 Task: Put "Image A" in They travelled - to the Andes in Landscape of Adrenaline Trailer
Action: Mouse moved to (133, 65)
Screenshot: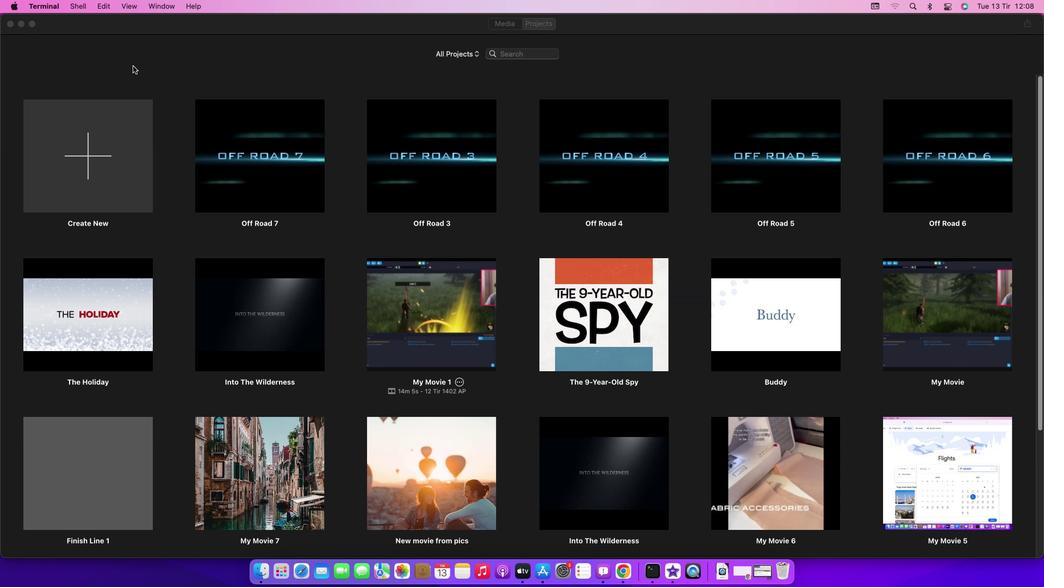 
Action: Mouse pressed left at (133, 65)
Screenshot: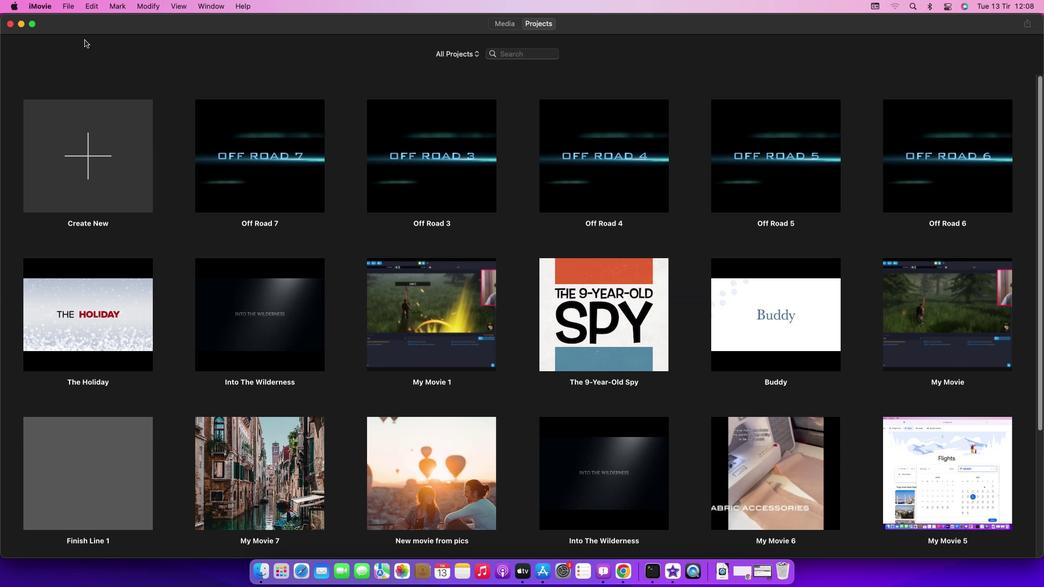 
Action: Mouse moved to (72, 10)
Screenshot: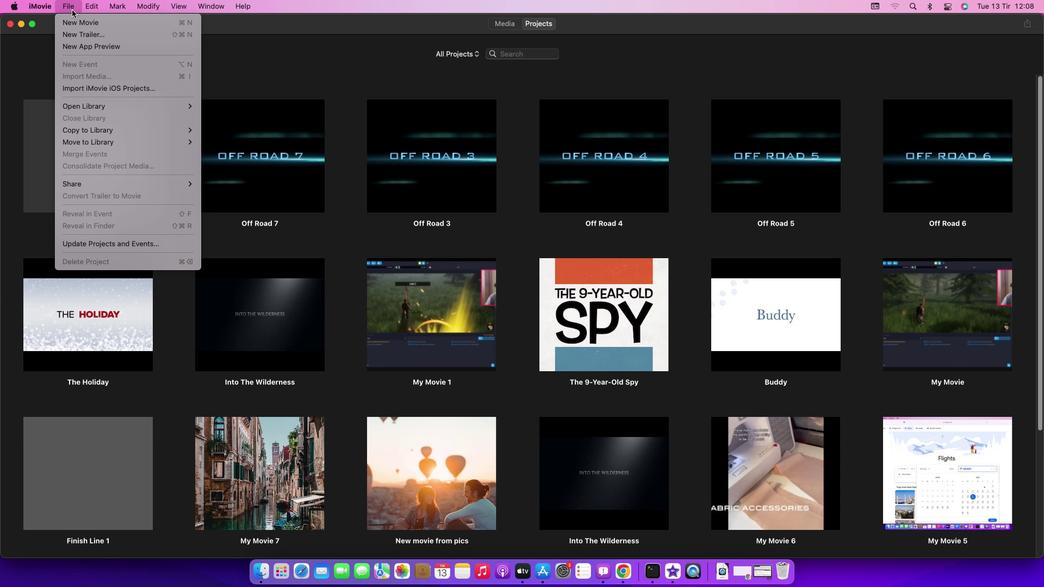 
Action: Mouse pressed left at (72, 10)
Screenshot: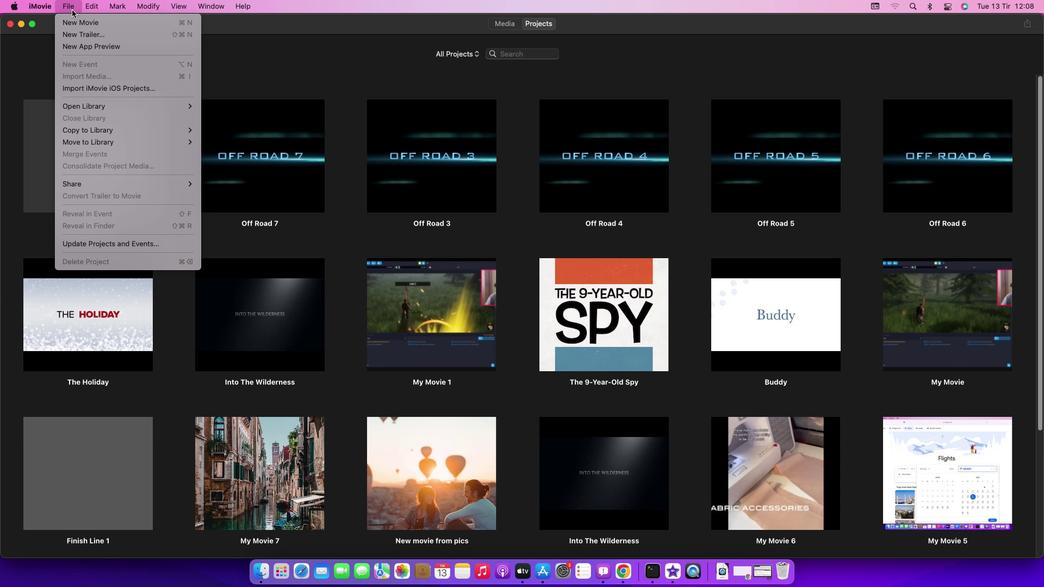 
Action: Mouse moved to (83, 35)
Screenshot: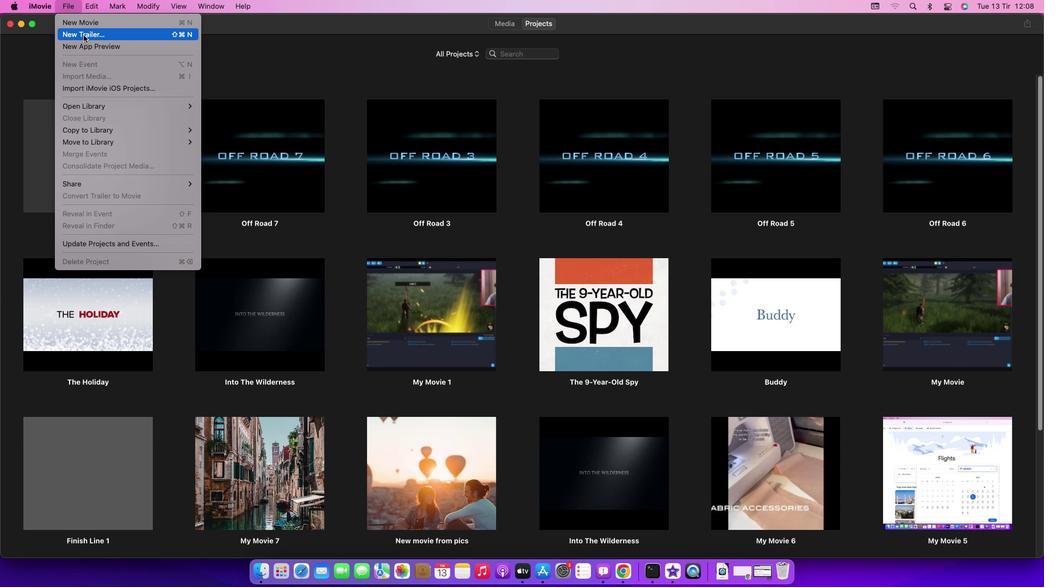 
Action: Mouse pressed left at (83, 35)
Screenshot: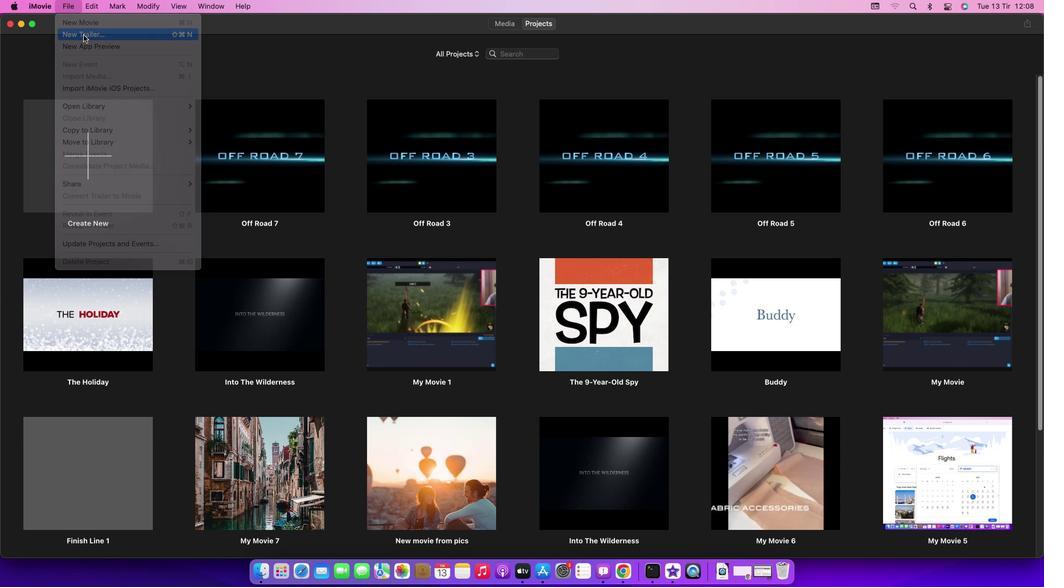 
Action: Mouse moved to (619, 310)
Screenshot: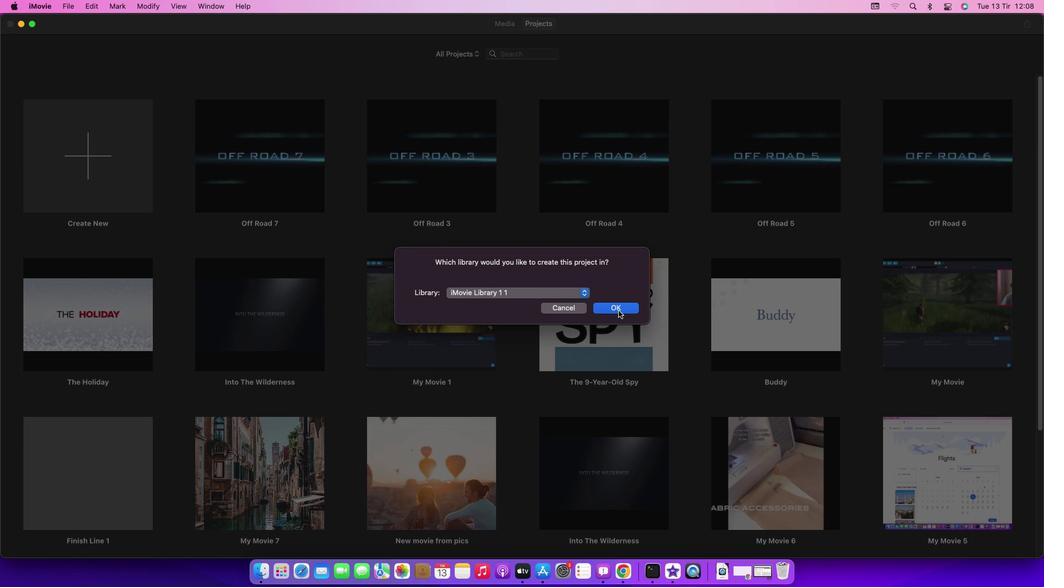 
Action: Mouse pressed left at (619, 310)
Screenshot: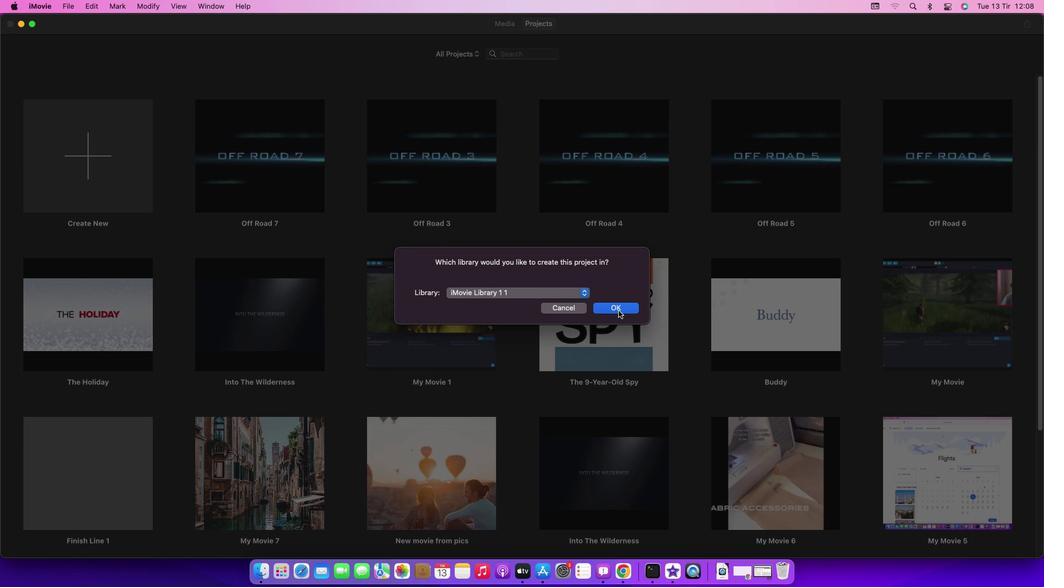 
Action: Mouse moved to (526, 221)
Screenshot: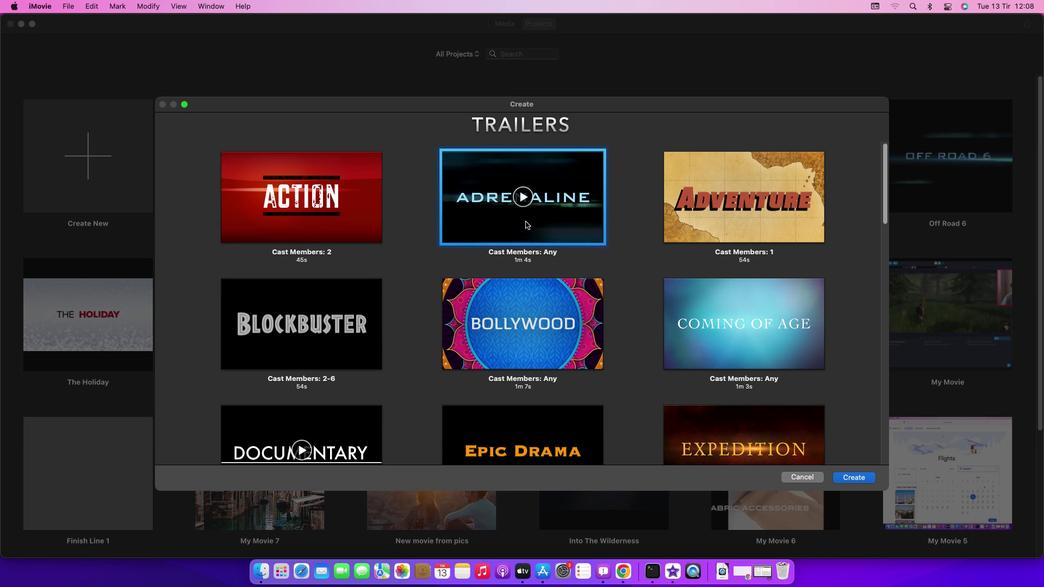 
Action: Mouse pressed left at (526, 221)
Screenshot: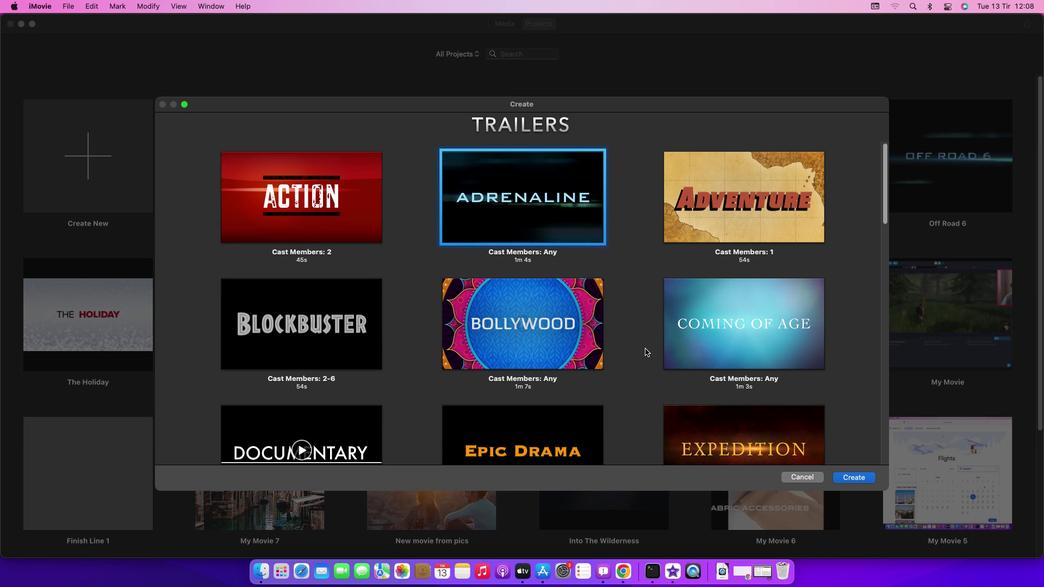 
Action: Mouse moved to (844, 478)
Screenshot: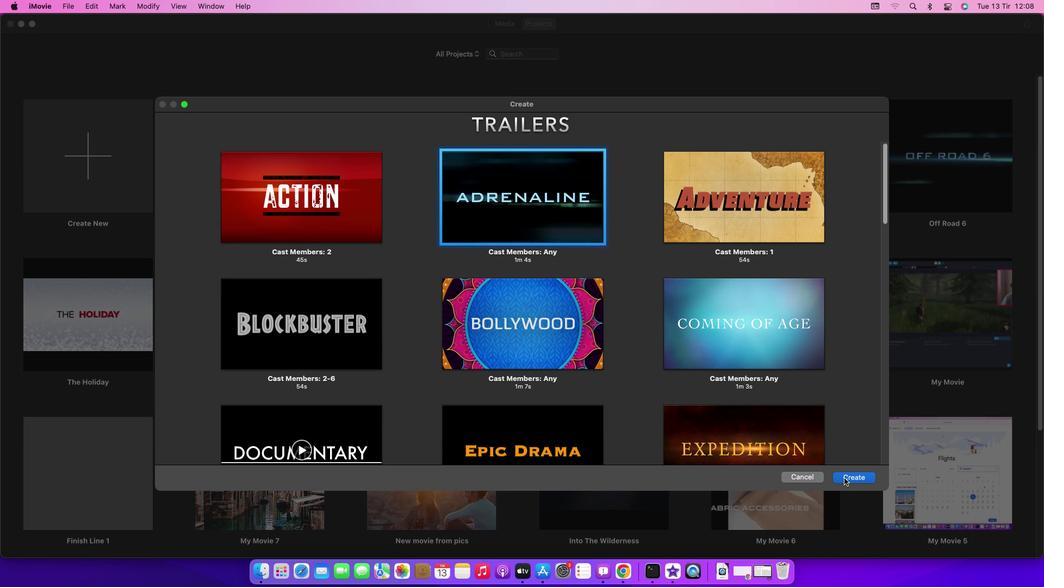 
Action: Mouse pressed left at (844, 478)
Screenshot: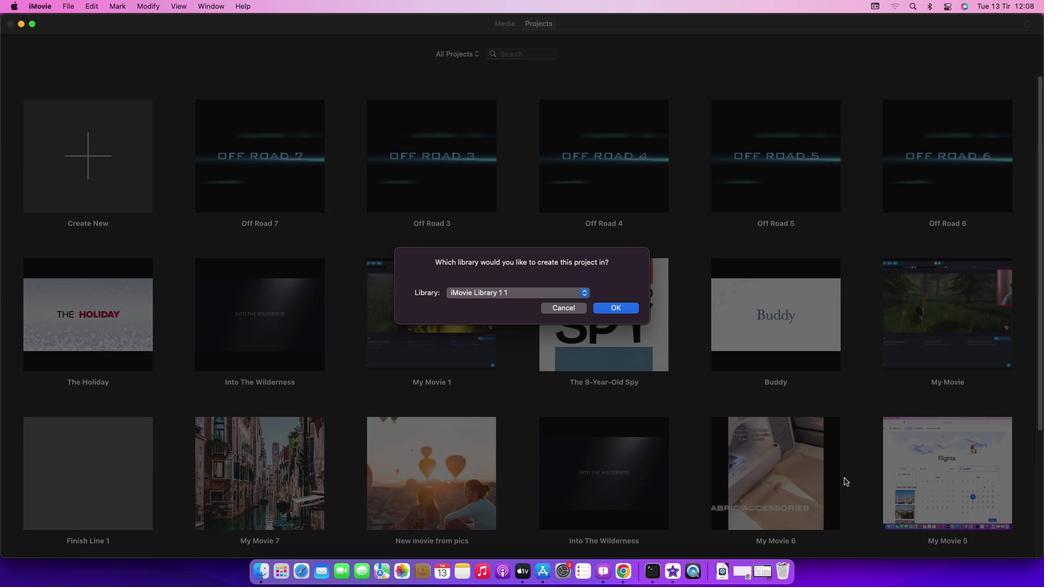 
Action: Mouse moved to (515, 323)
Screenshot: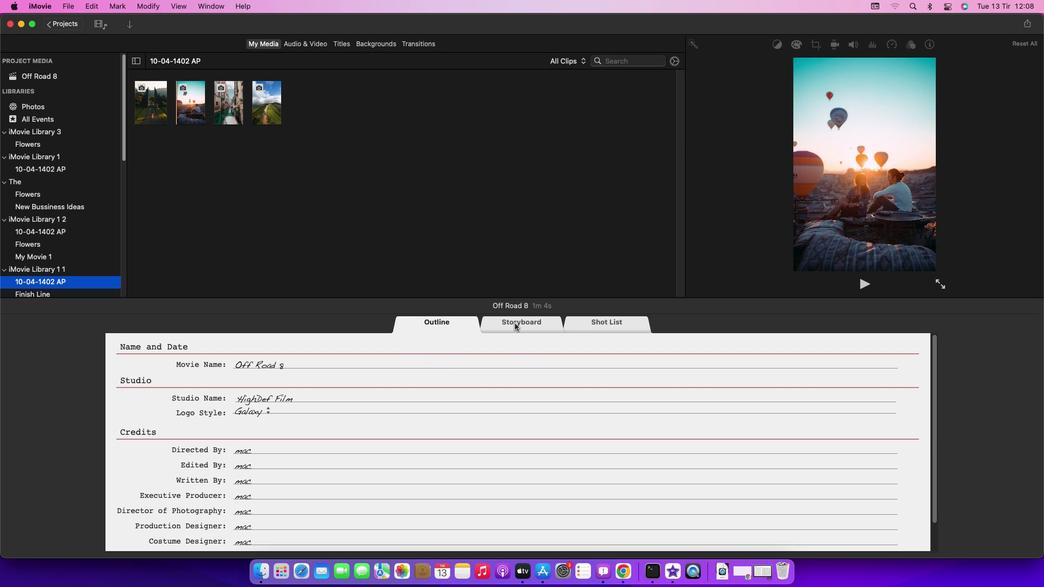 
Action: Mouse pressed left at (515, 323)
Screenshot: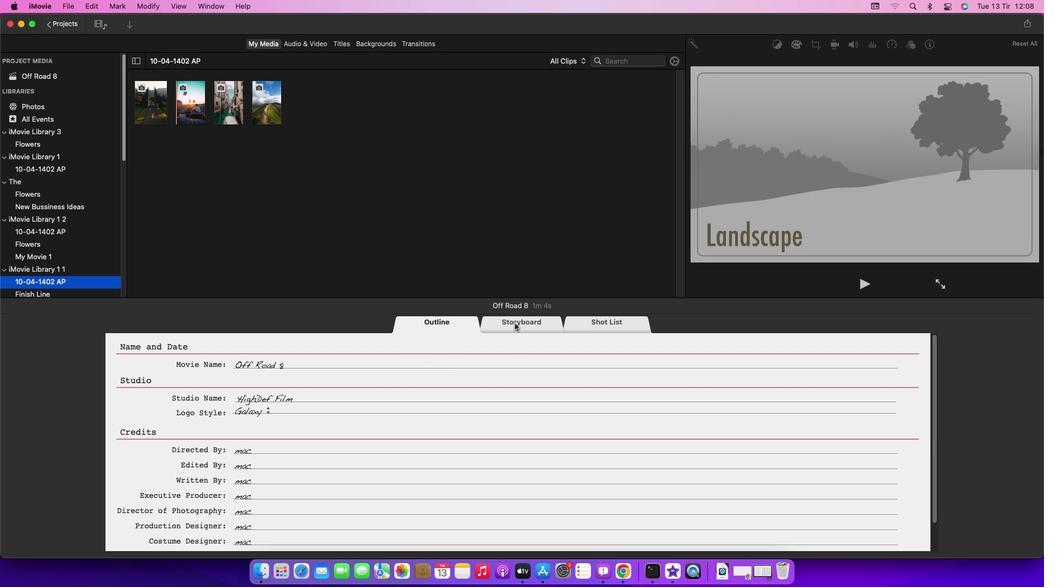 
Action: Mouse moved to (385, 409)
Screenshot: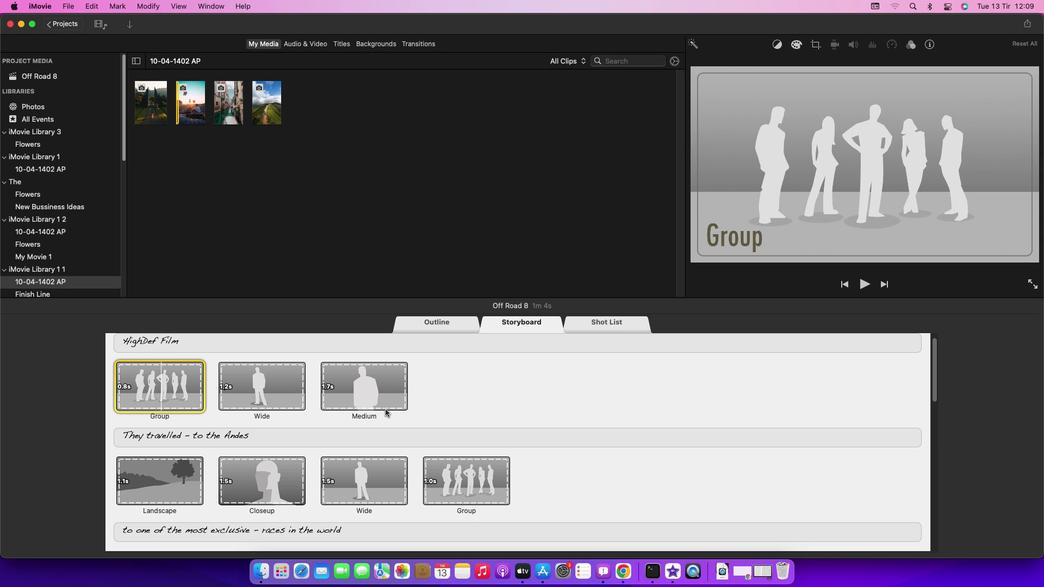 
Action: Mouse scrolled (385, 409) with delta (0, 0)
Screenshot: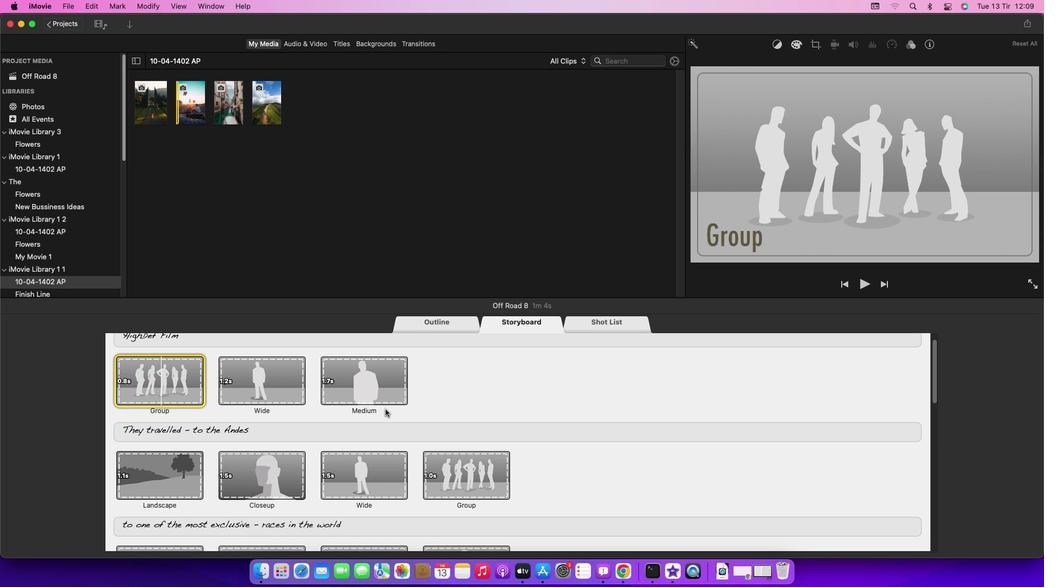 
Action: Mouse scrolled (385, 409) with delta (0, 0)
Screenshot: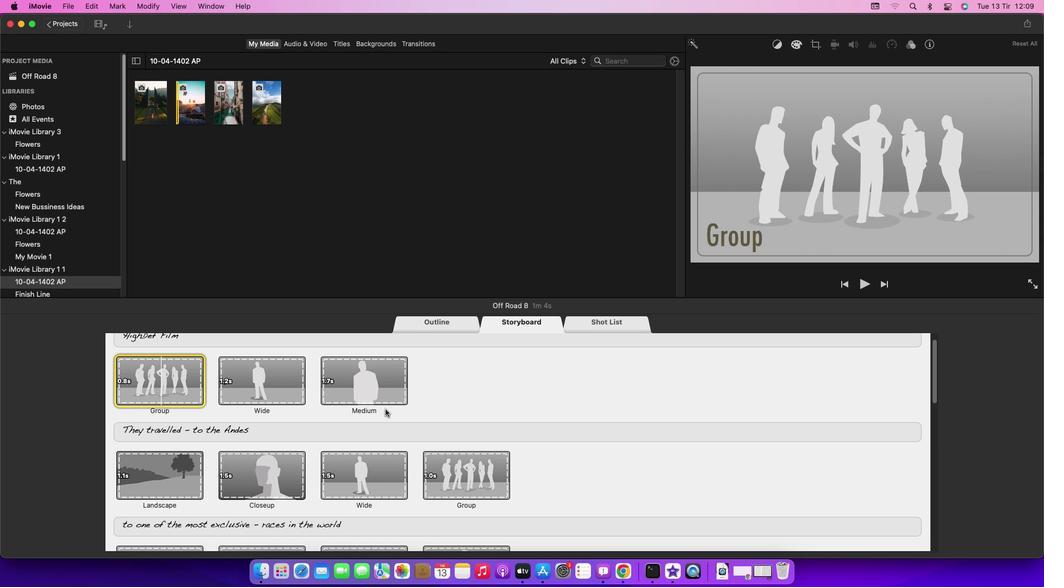 
Action: Mouse scrolled (385, 409) with delta (0, 0)
Screenshot: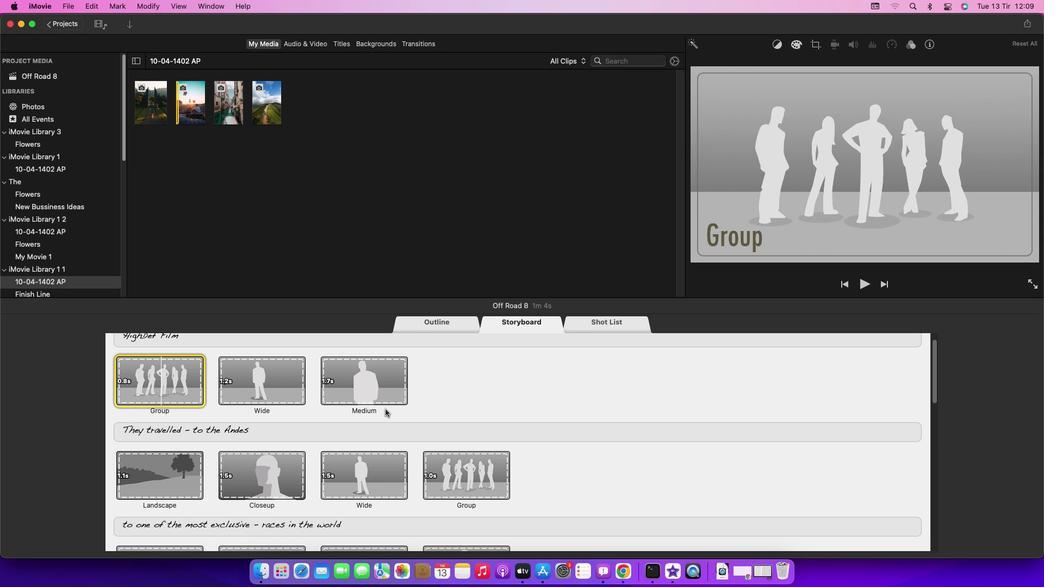 
Action: Mouse scrolled (385, 409) with delta (0, 0)
Screenshot: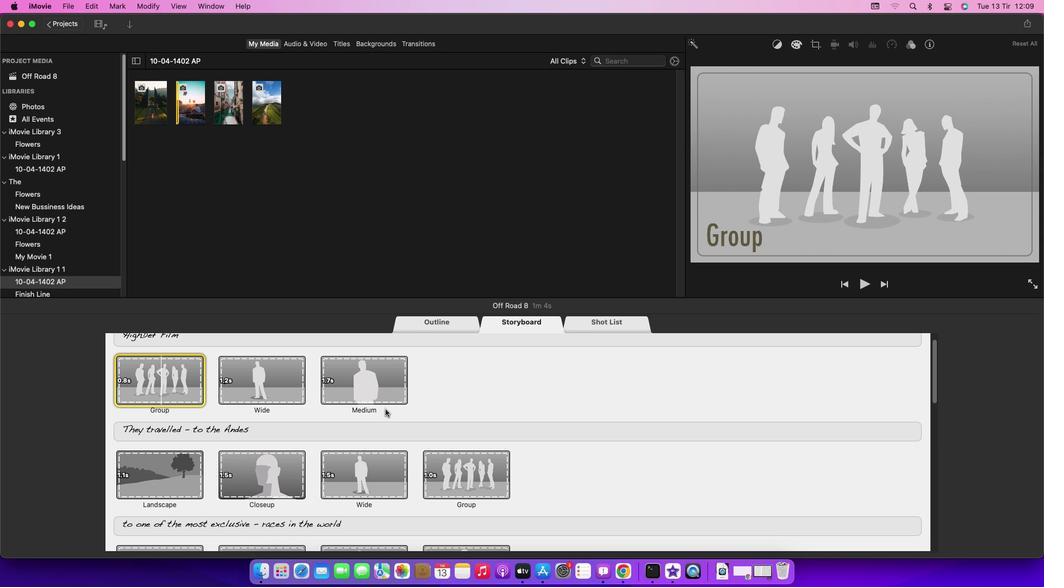 
Action: Mouse scrolled (385, 409) with delta (0, 0)
Screenshot: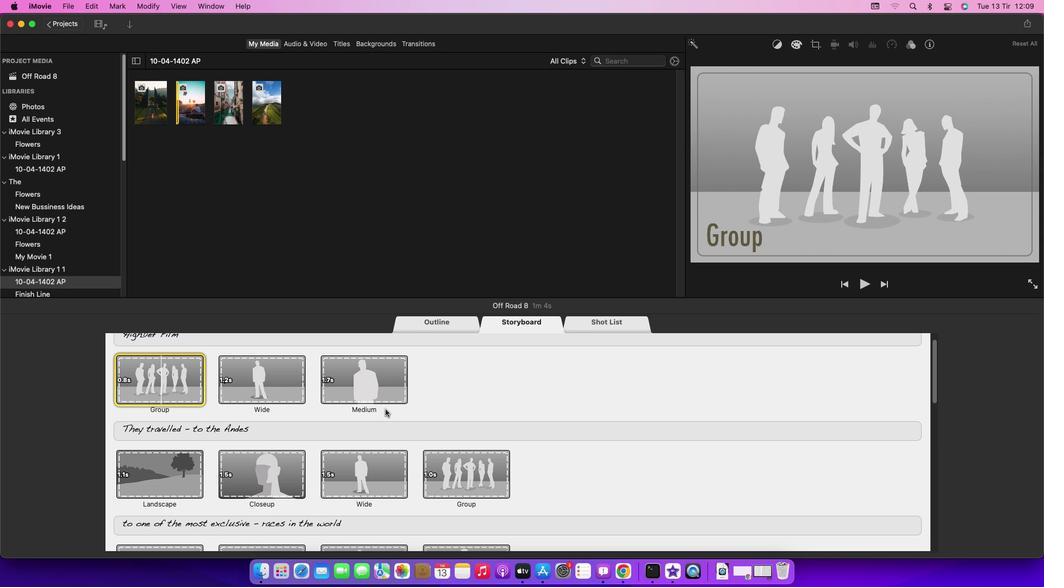 
Action: Mouse scrolled (385, 409) with delta (0, 0)
Screenshot: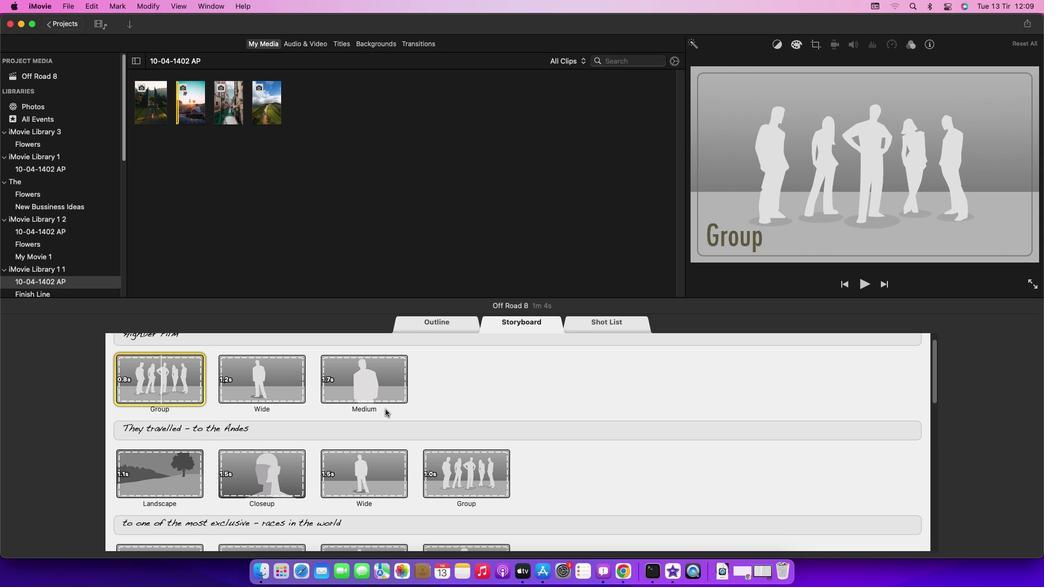 
Action: Mouse scrolled (385, 409) with delta (0, 0)
Screenshot: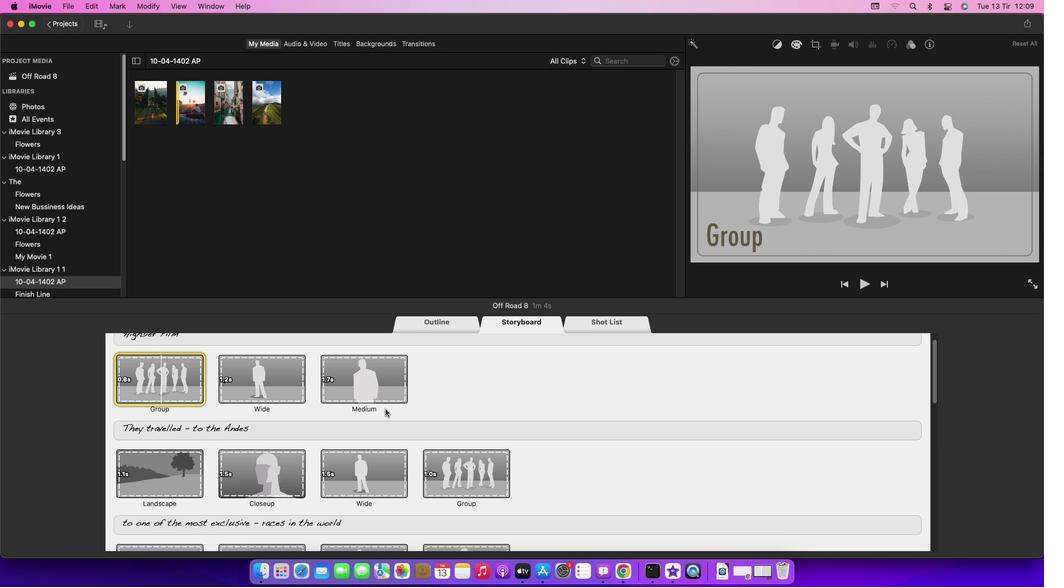 
Action: Mouse moved to (166, 484)
Screenshot: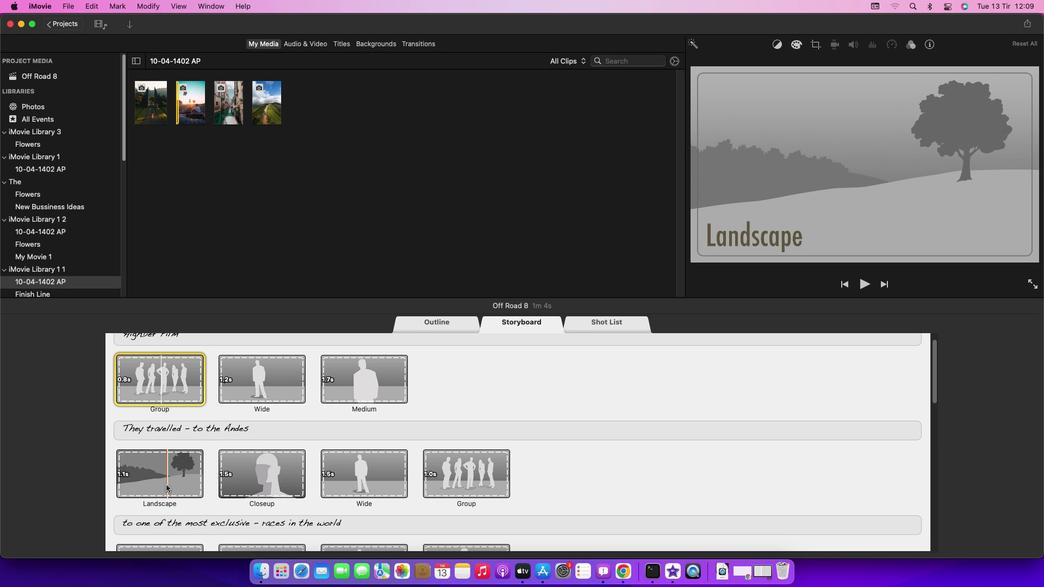 
Action: Mouse pressed left at (166, 484)
Screenshot: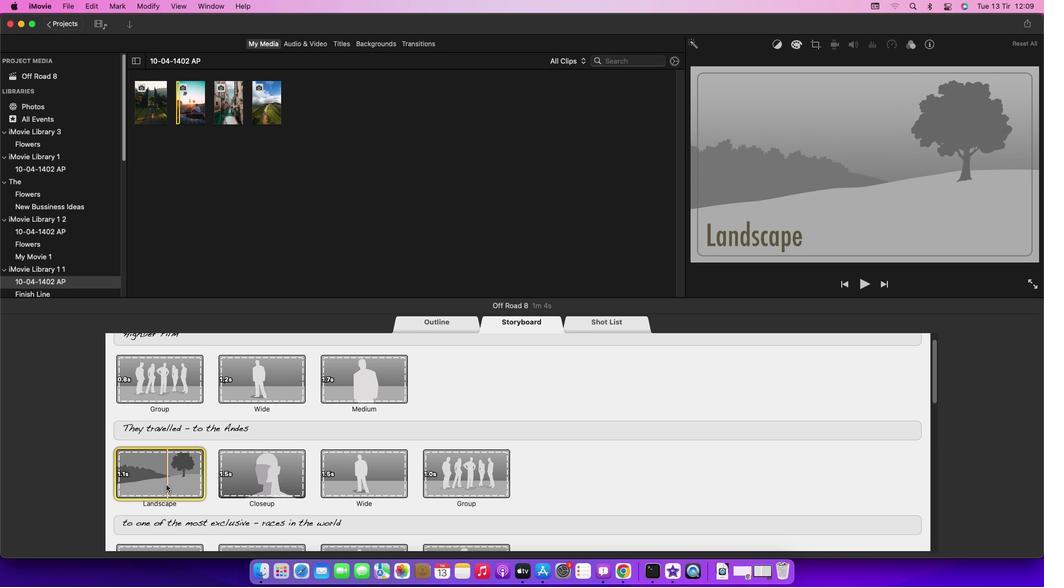 
Action: Mouse moved to (180, 106)
Screenshot: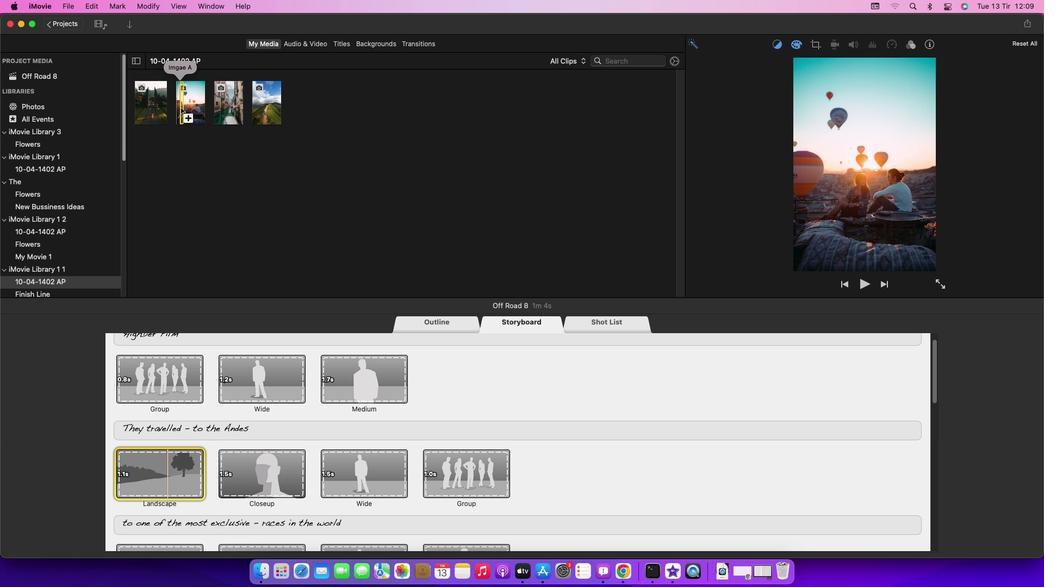 
Action: Mouse pressed left at (180, 106)
Screenshot: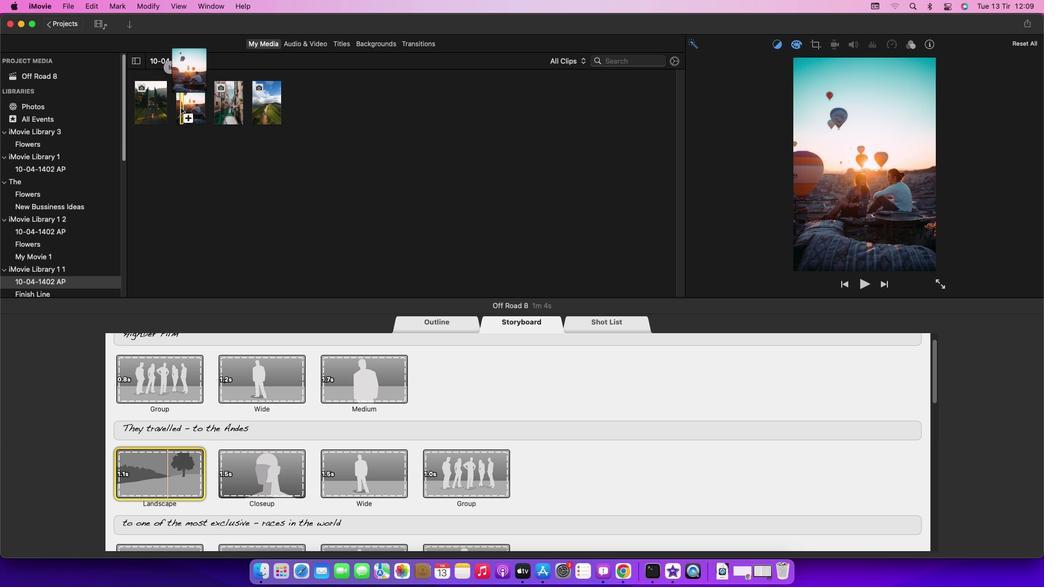 
